 Task: Create a due date automation when advanced on, 2 days before a card is due add fields without custom field "Resume" set to a date not in this month at 11:00 AM.
Action: Mouse moved to (1038, 78)
Screenshot: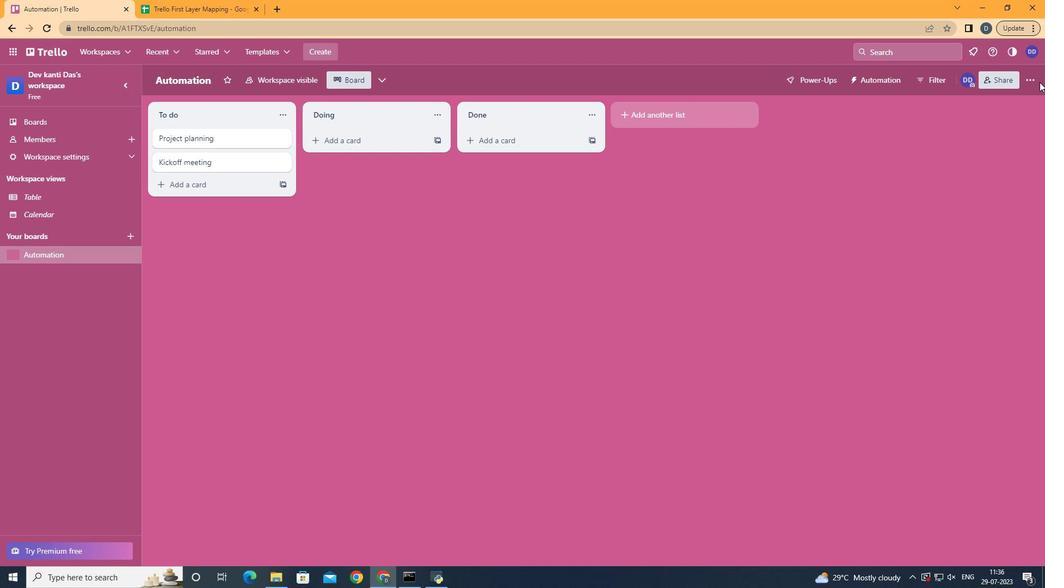 
Action: Mouse pressed left at (1038, 78)
Screenshot: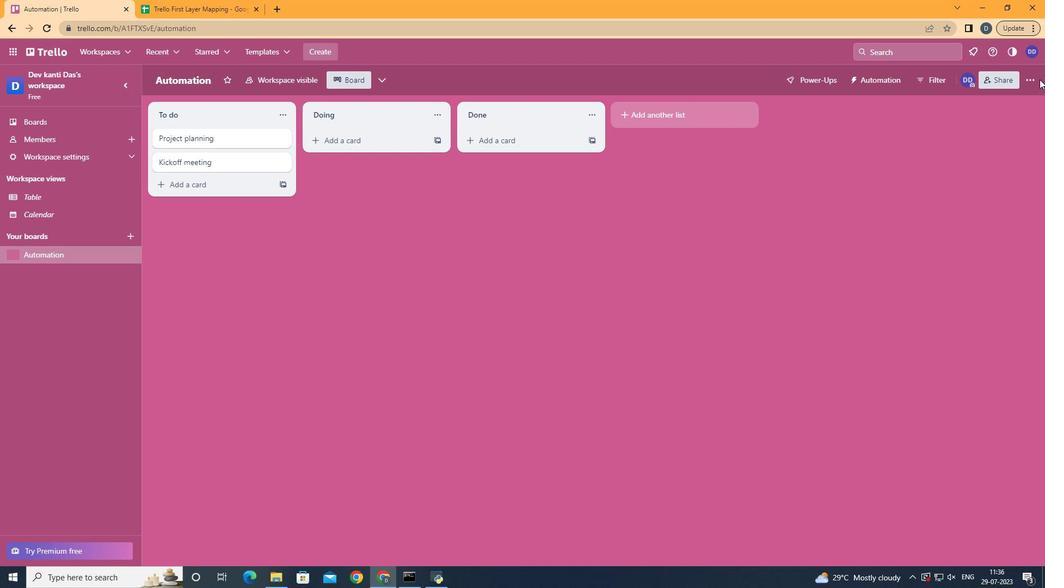 
Action: Mouse moved to (972, 232)
Screenshot: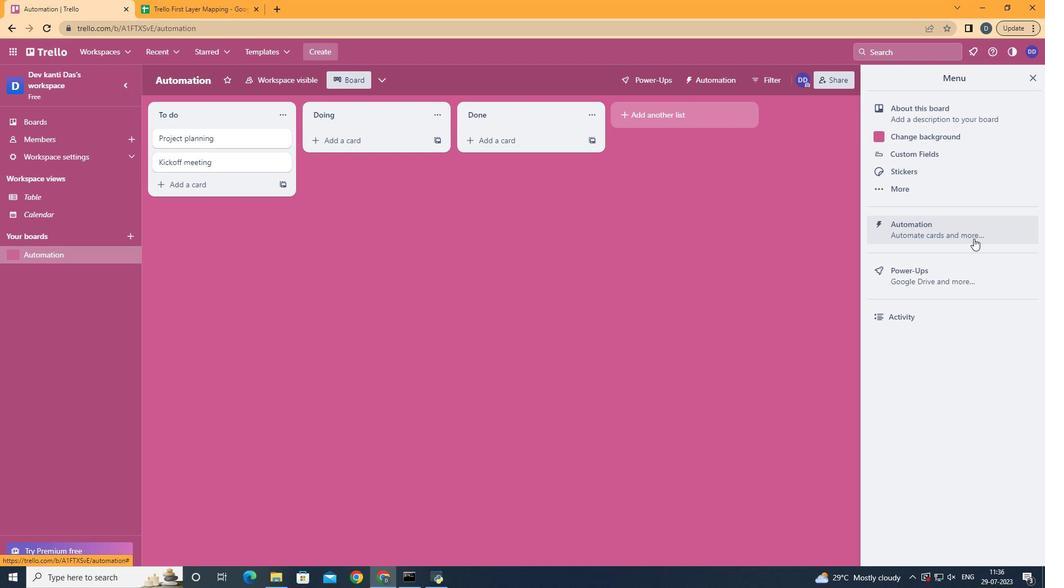 
Action: Mouse pressed left at (972, 232)
Screenshot: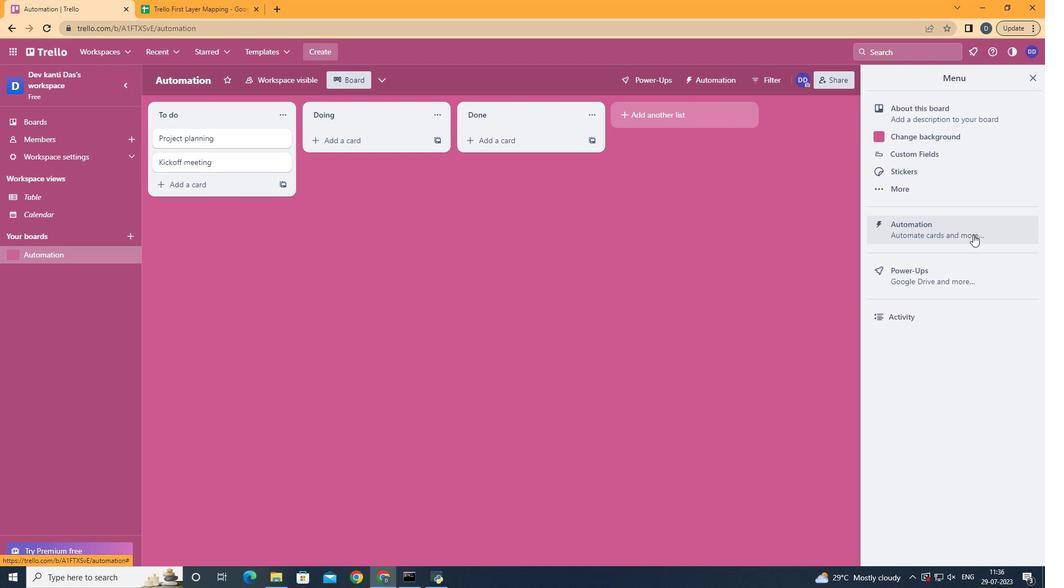 
Action: Mouse moved to (216, 224)
Screenshot: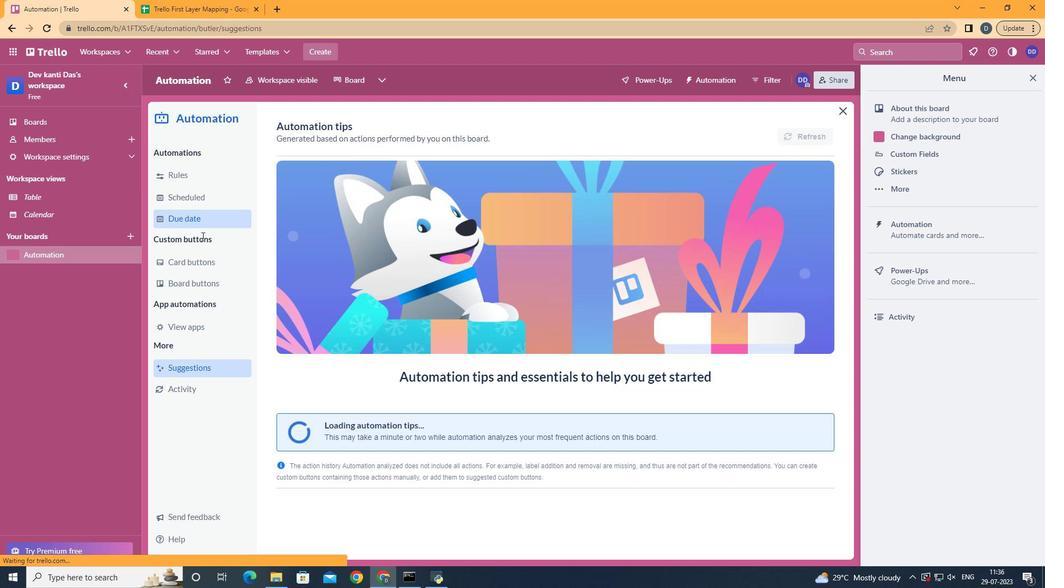 
Action: Mouse pressed left at (216, 224)
Screenshot: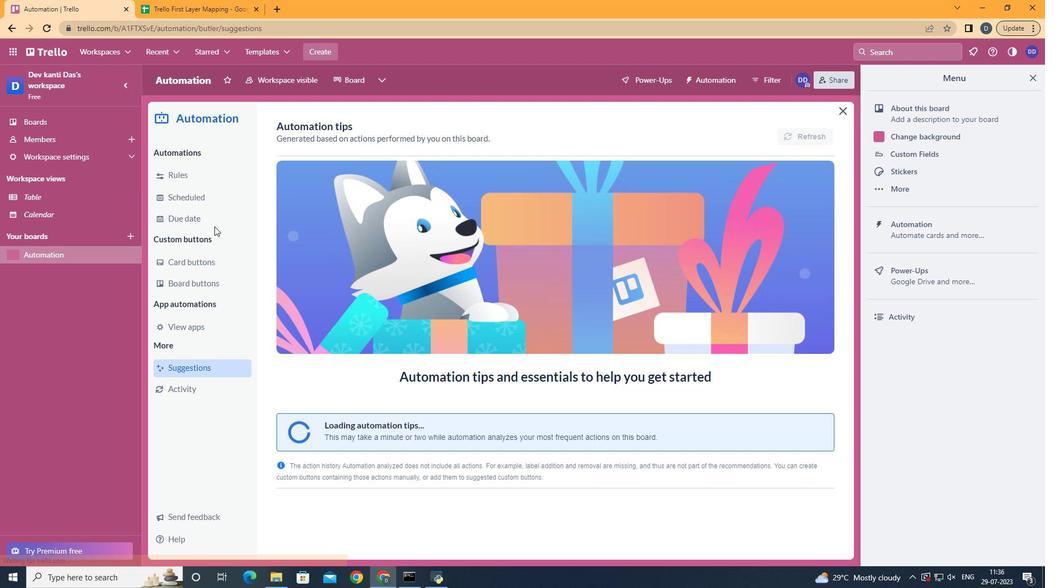 
Action: Mouse moved to (767, 129)
Screenshot: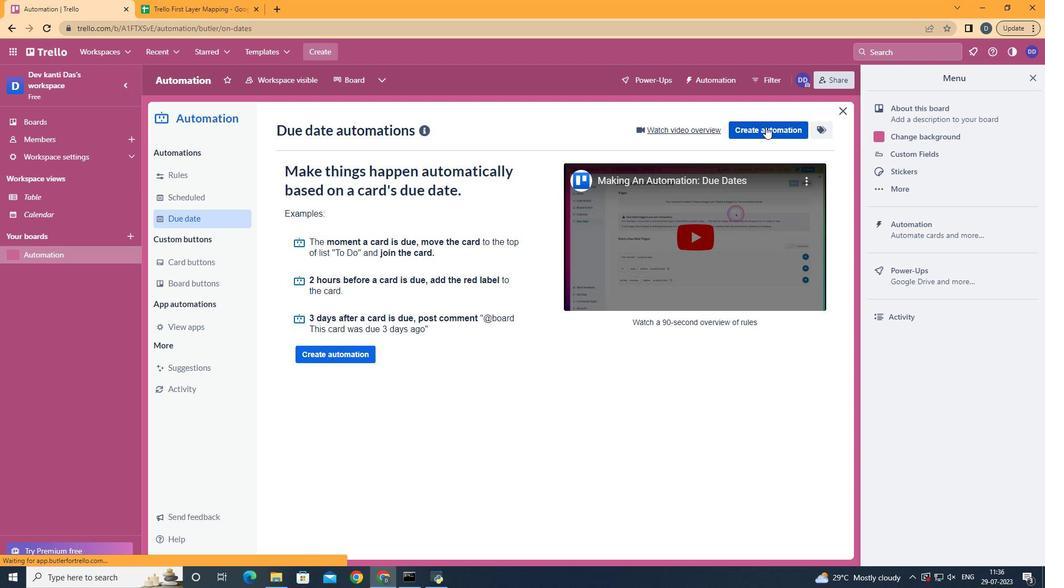 
Action: Mouse pressed left at (767, 129)
Screenshot: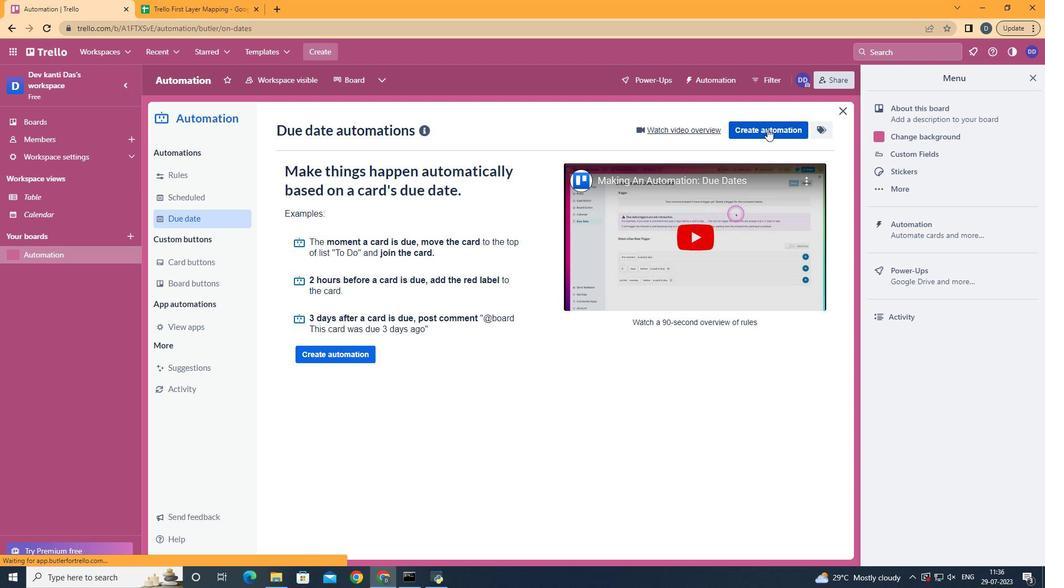 
Action: Mouse moved to (570, 236)
Screenshot: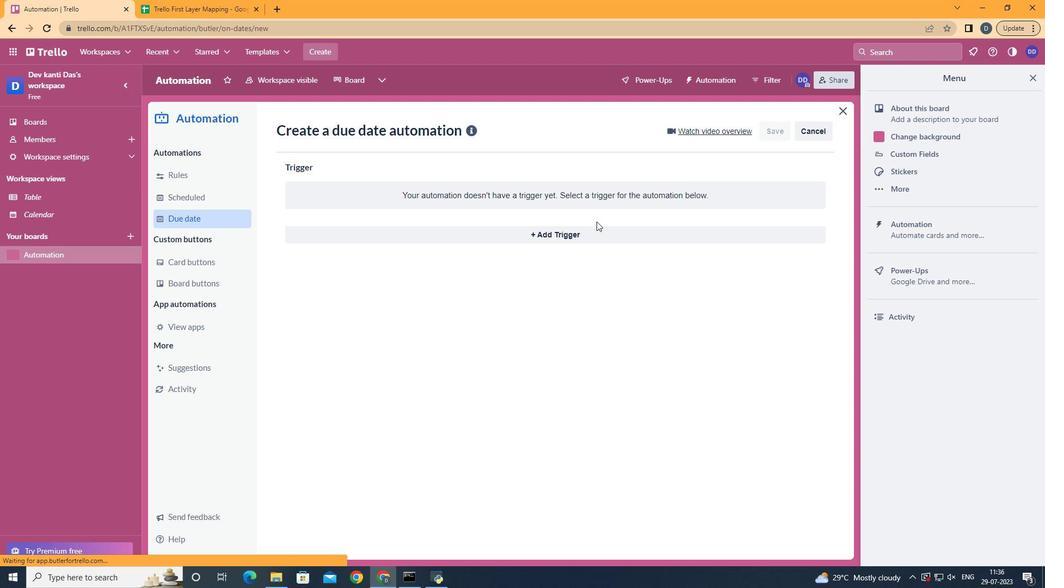 
Action: Mouse pressed left at (570, 236)
Screenshot: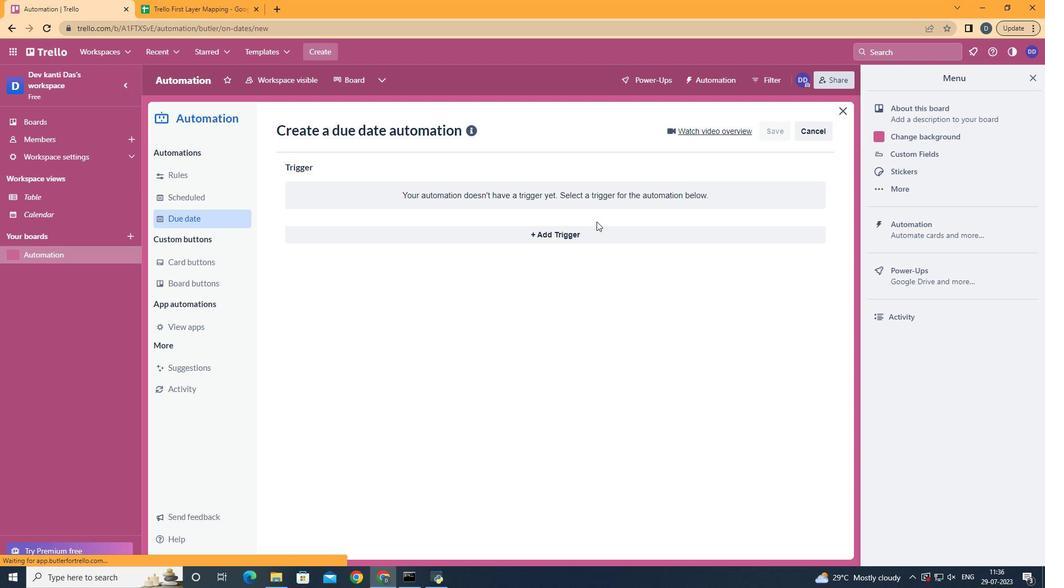 
Action: Mouse moved to (437, 396)
Screenshot: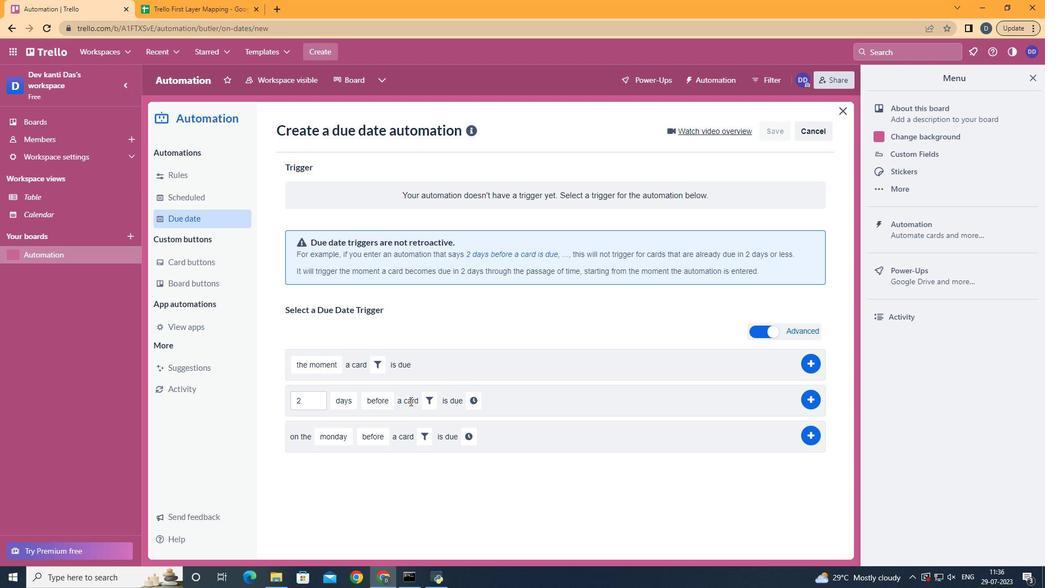 
Action: Mouse pressed left at (437, 396)
Screenshot: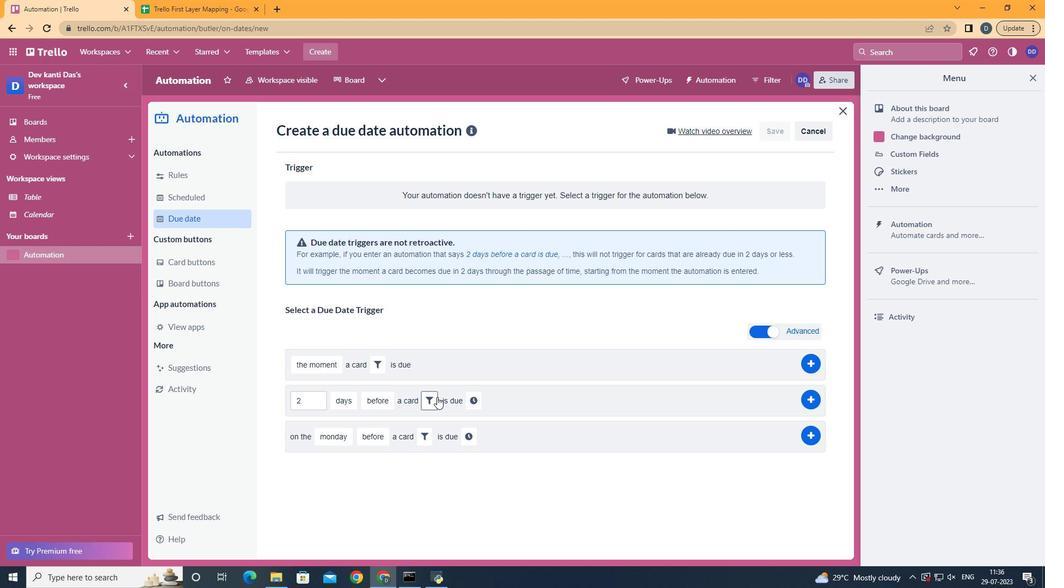 
Action: Mouse moved to (606, 436)
Screenshot: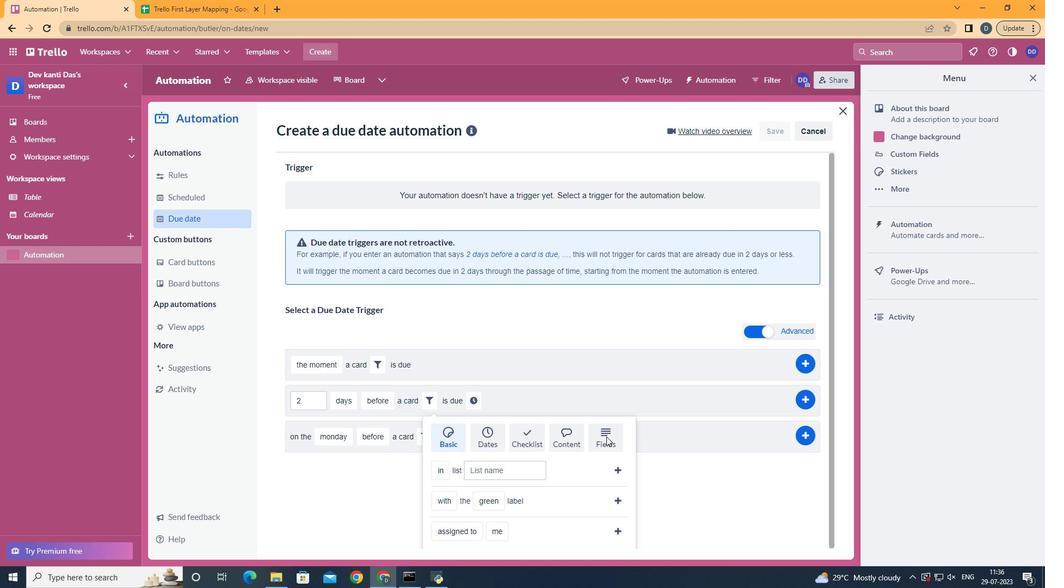 
Action: Mouse pressed left at (606, 436)
Screenshot: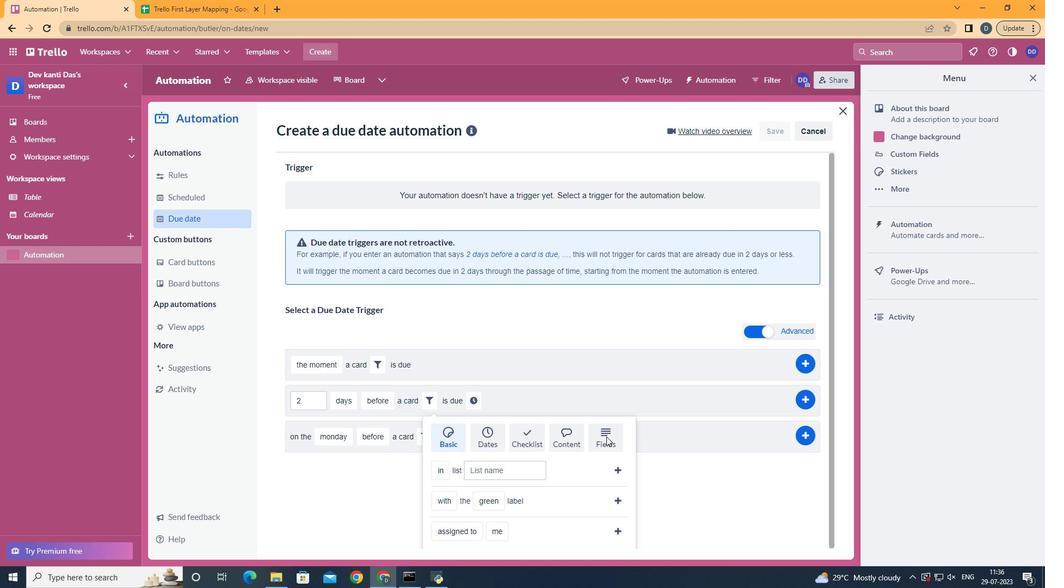 
Action: Mouse scrolled (606, 436) with delta (0, 0)
Screenshot: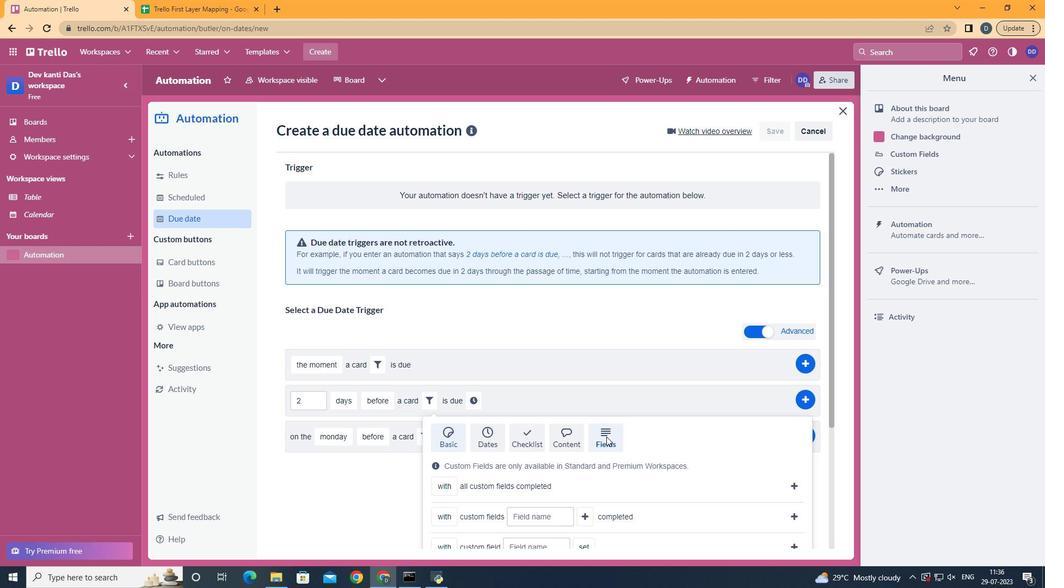 
Action: Mouse scrolled (606, 436) with delta (0, 0)
Screenshot: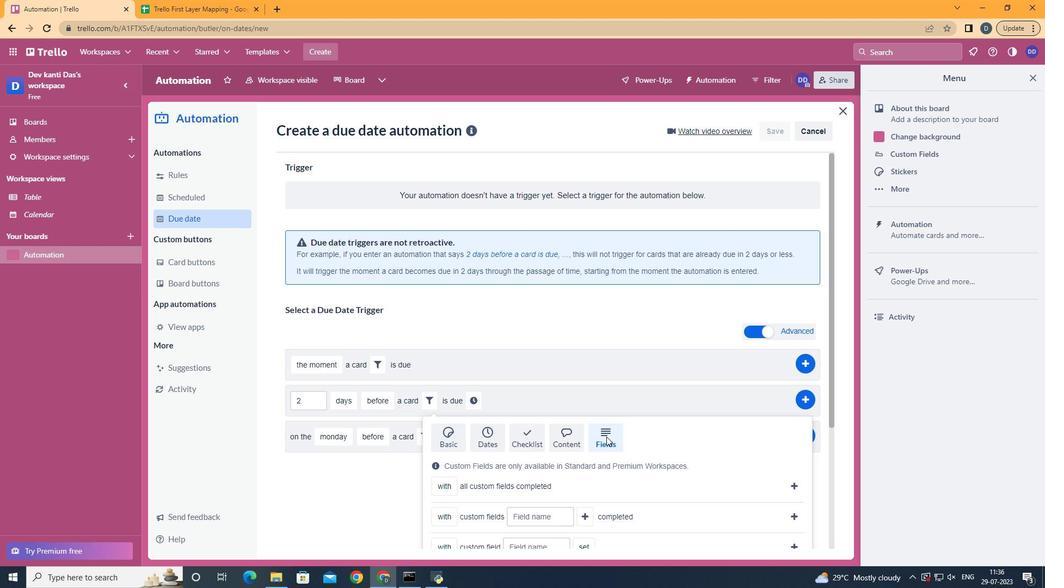 
Action: Mouse scrolled (606, 436) with delta (0, 0)
Screenshot: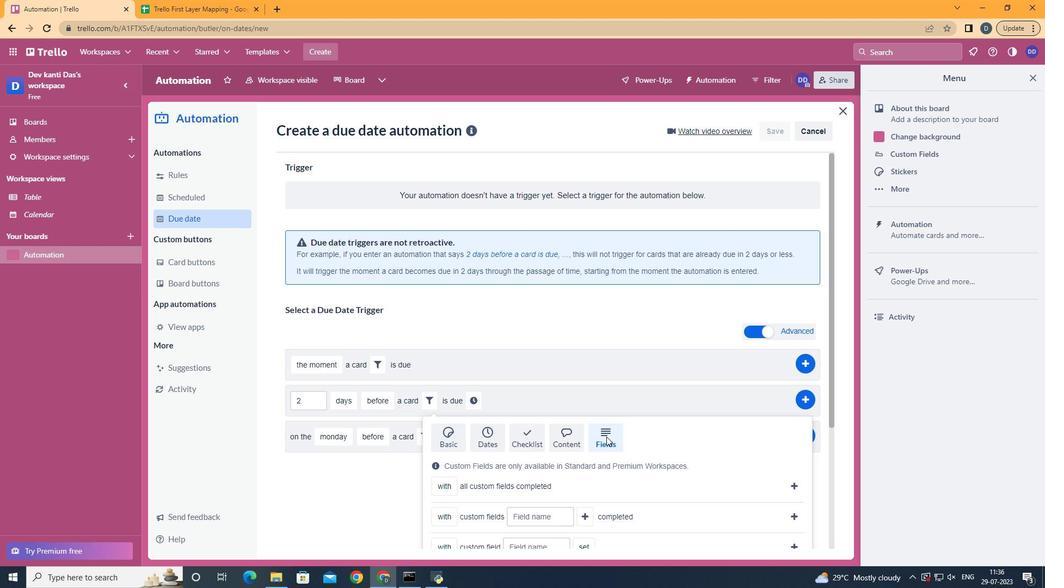 
Action: Mouse scrolled (606, 436) with delta (0, 0)
Screenshot: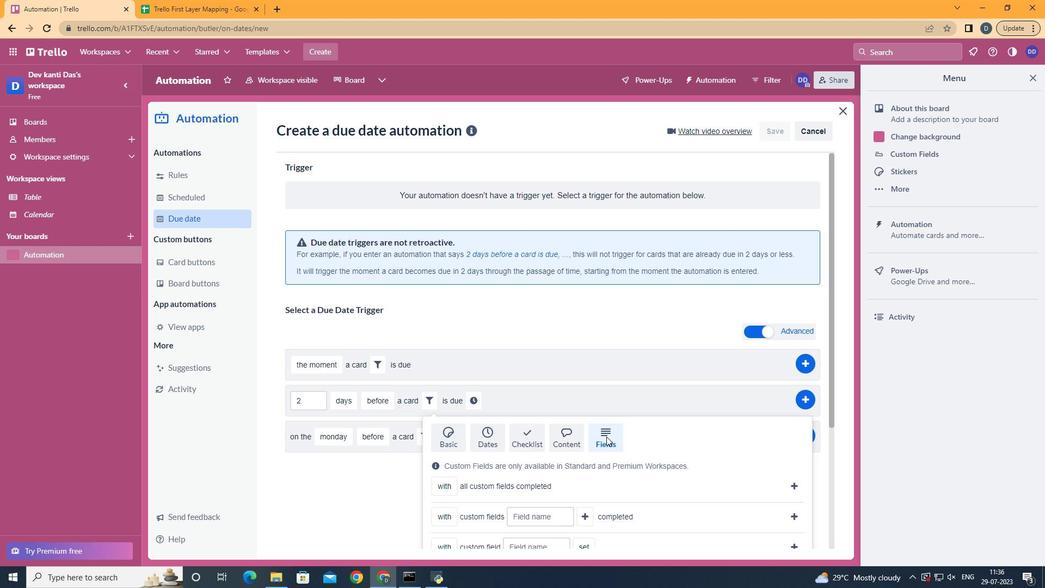 
Action: Mouse scrolled (606, 436) with delta (0, 0)
Screenshot: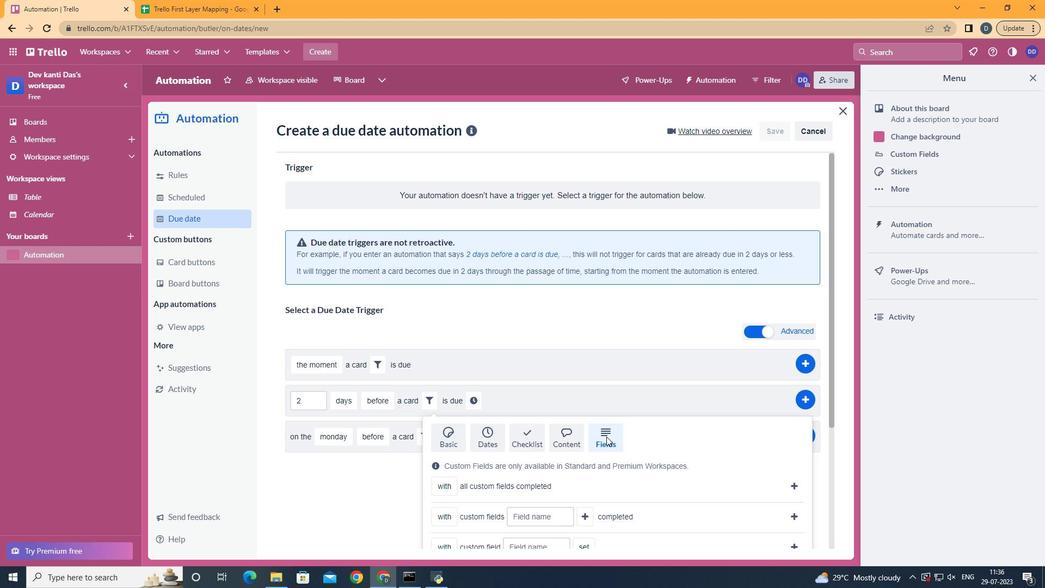 
Action: Mouse scrolled (606, 436) with delta (0, 0)
Screenshot: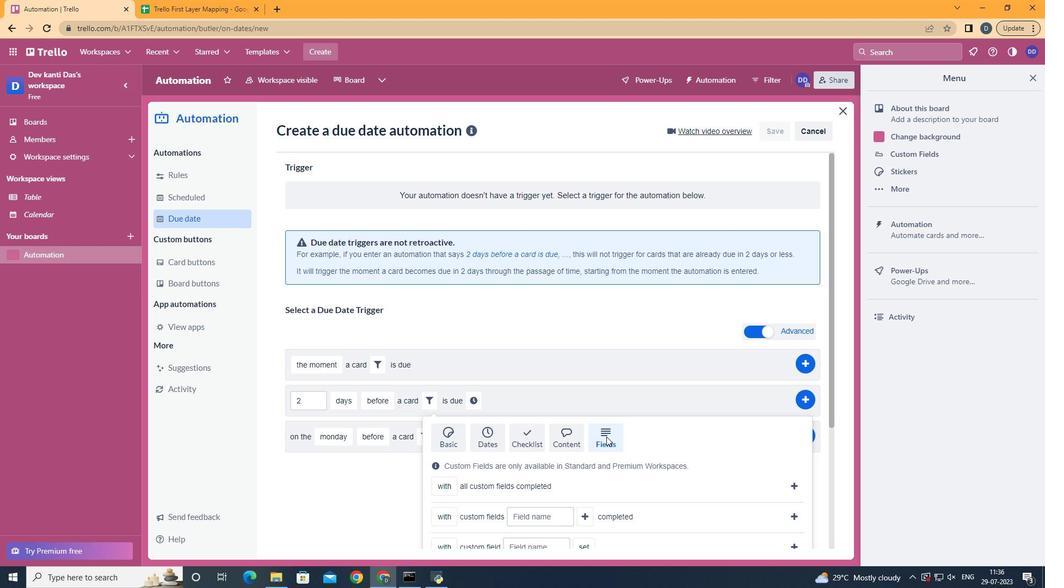 
Action: Mouse moved to (446, 539)
Screenshot: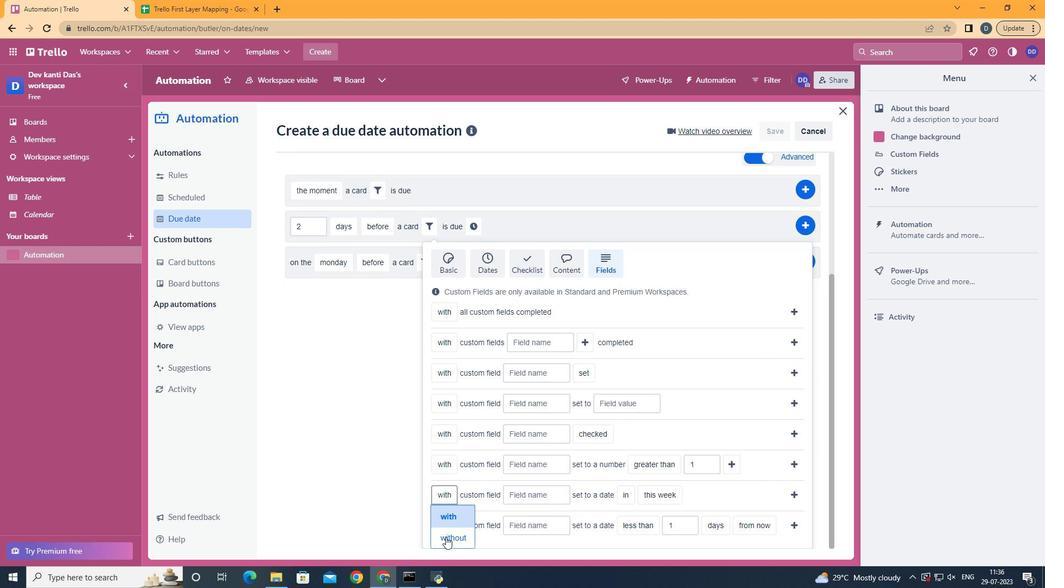 
Action: Mouse pressed left at (446, 539)
Screenshot: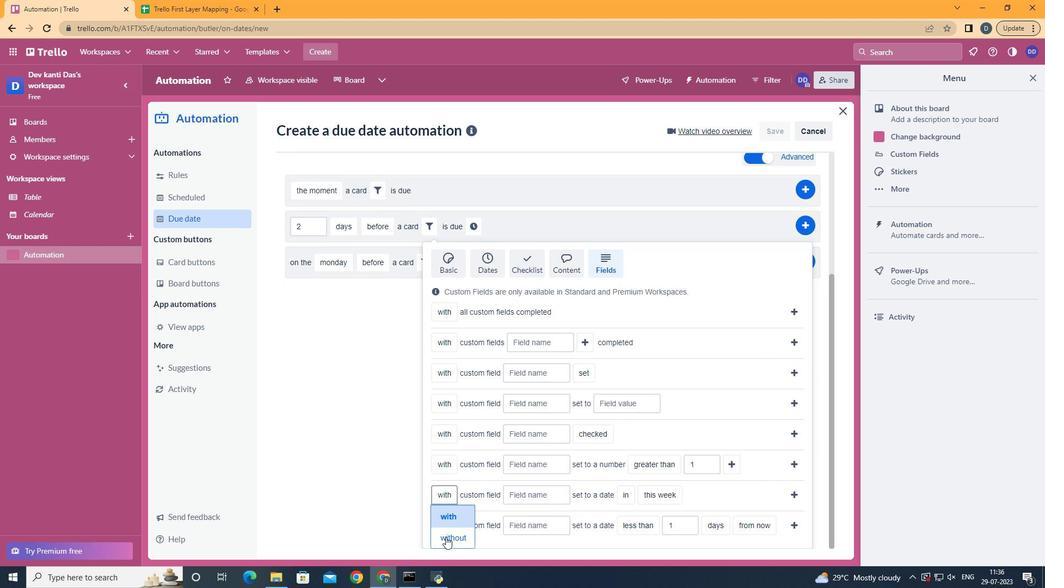 
Action: Mouse moved to (542, 498)
Screenshot: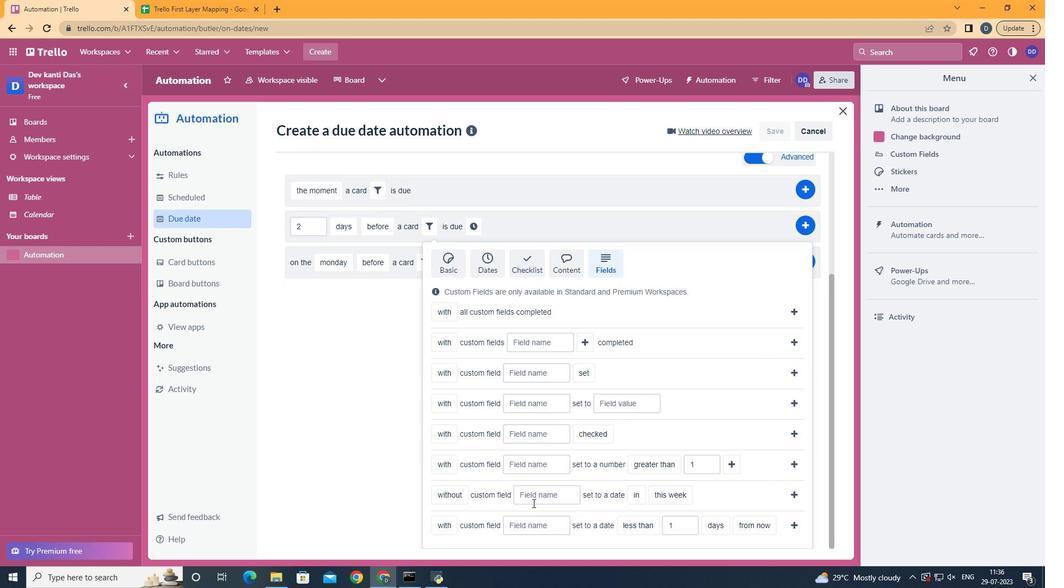 
Action: Mouse pressed left at (542, 498)
Screenshot: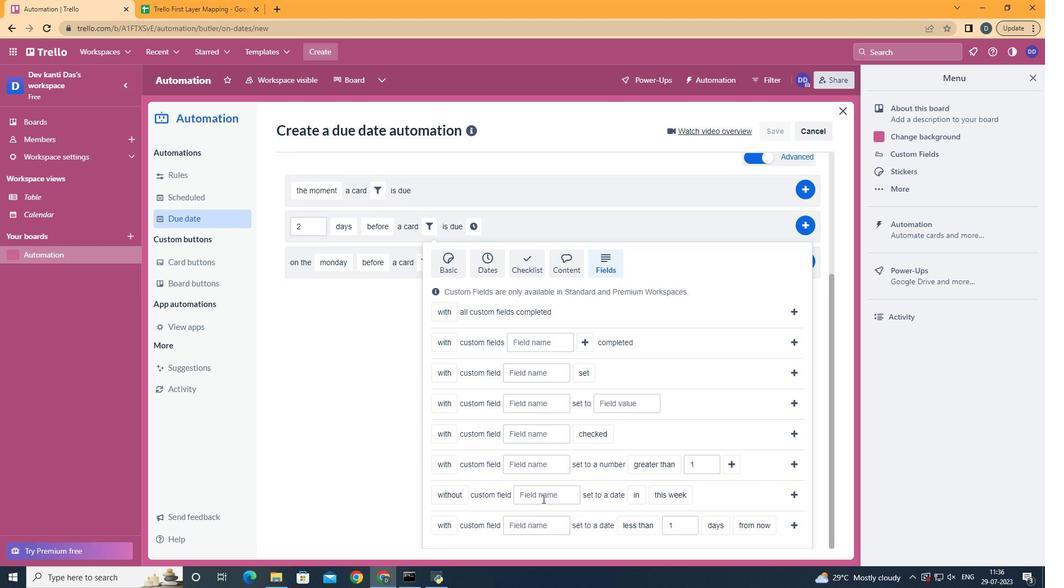 
Action: Key pressed <Key.shift>Resume
Screenshot: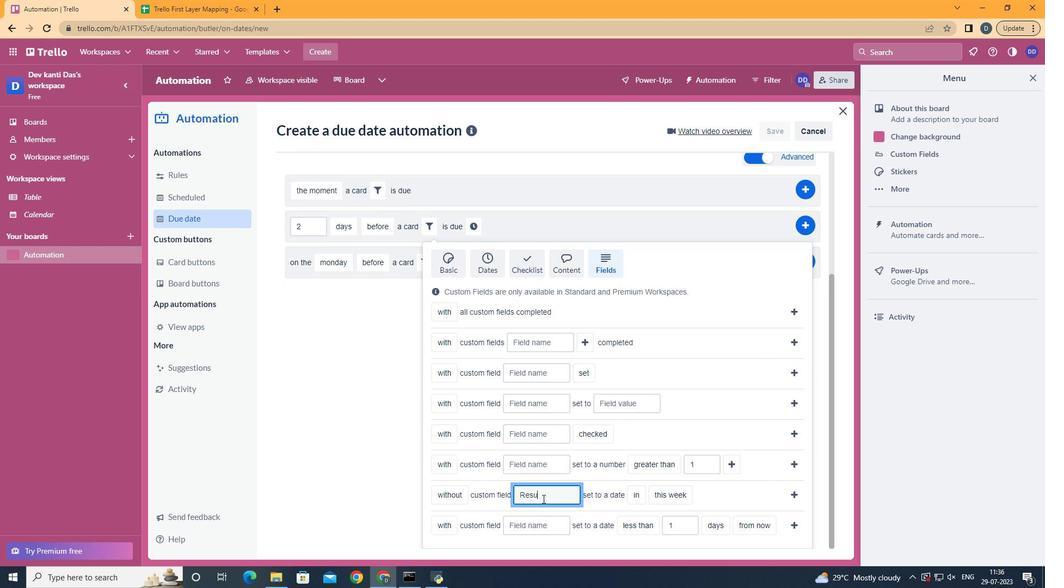 
Action: Mouse moved to (640, 534)
Screenshot: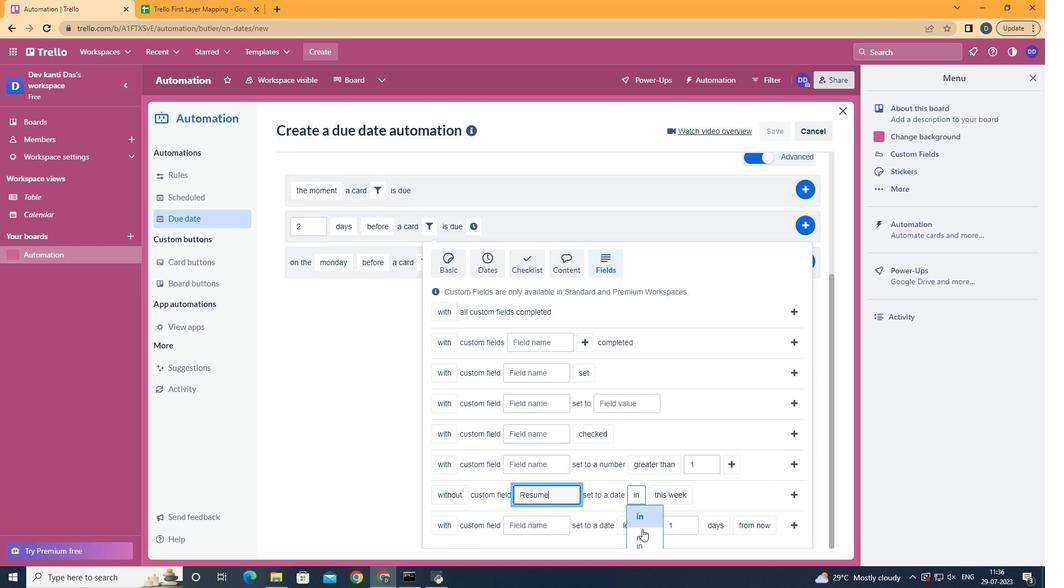 
Action: Mouse pressed left at (640, 534)
Screenshot: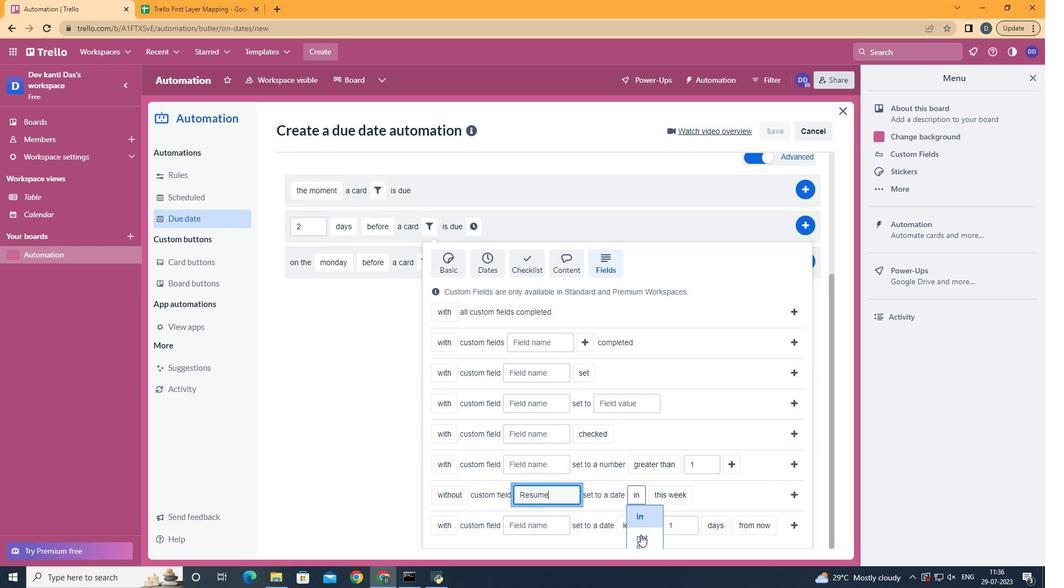 
Action: Mouse moved to (690, 531)
Screenshot: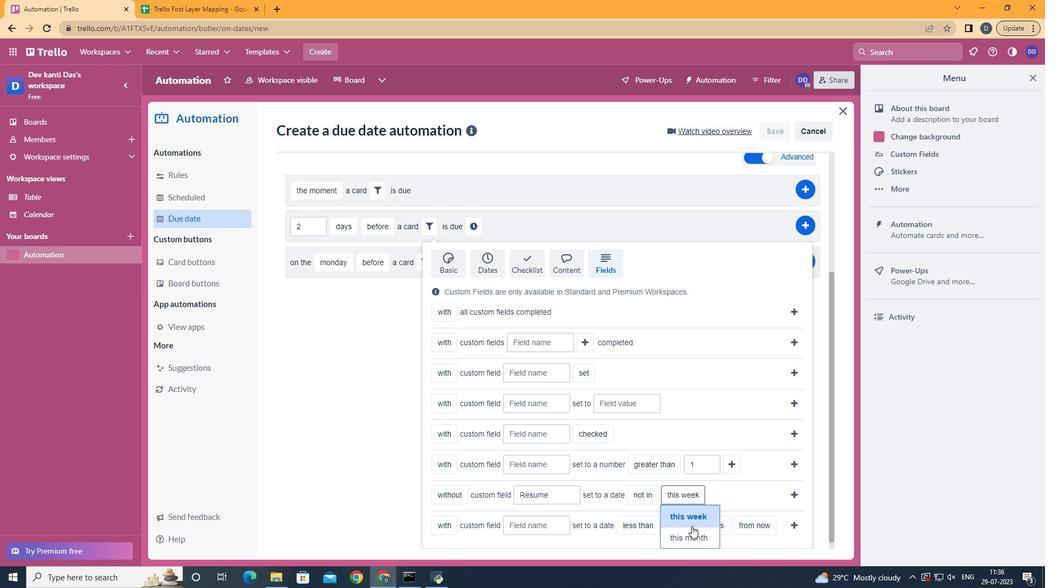 
Action: Mouse pressed left at (690, 531)
Screenshot: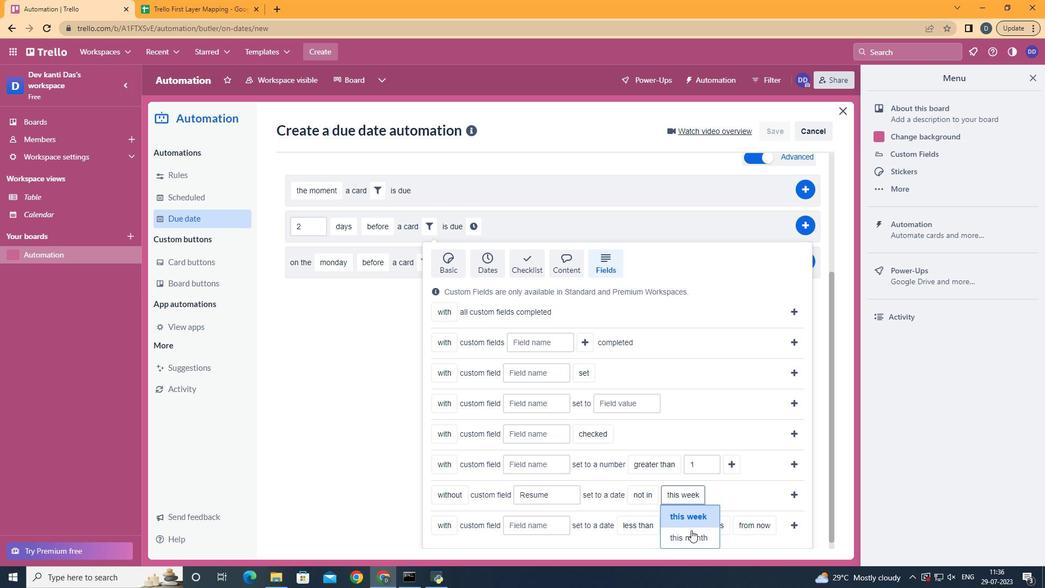 
Action: Mouse moved to (792, 488)
Screenshot: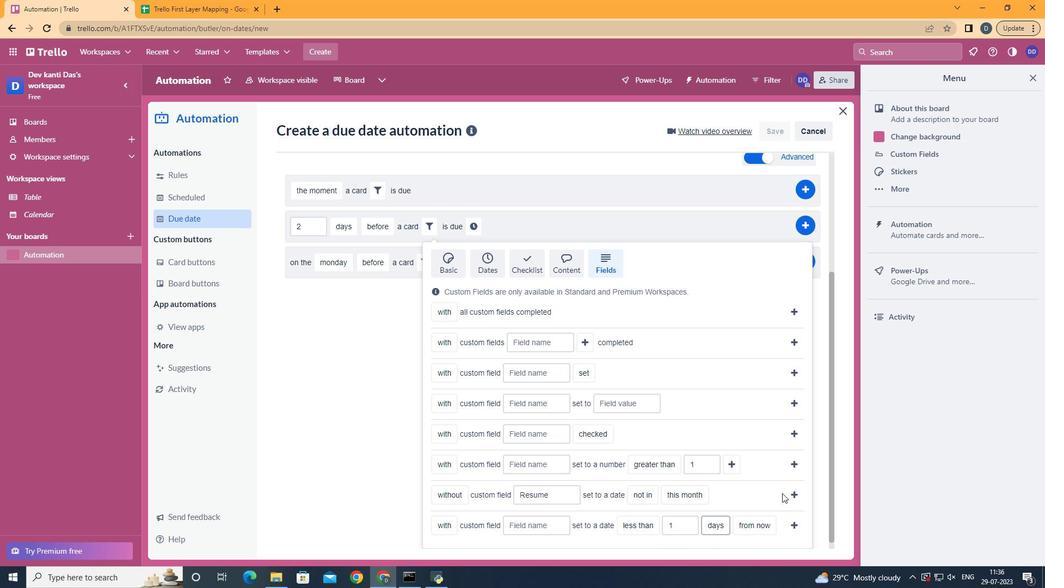 
Action: Mouse pressed left at (792, 488)
Screenshot: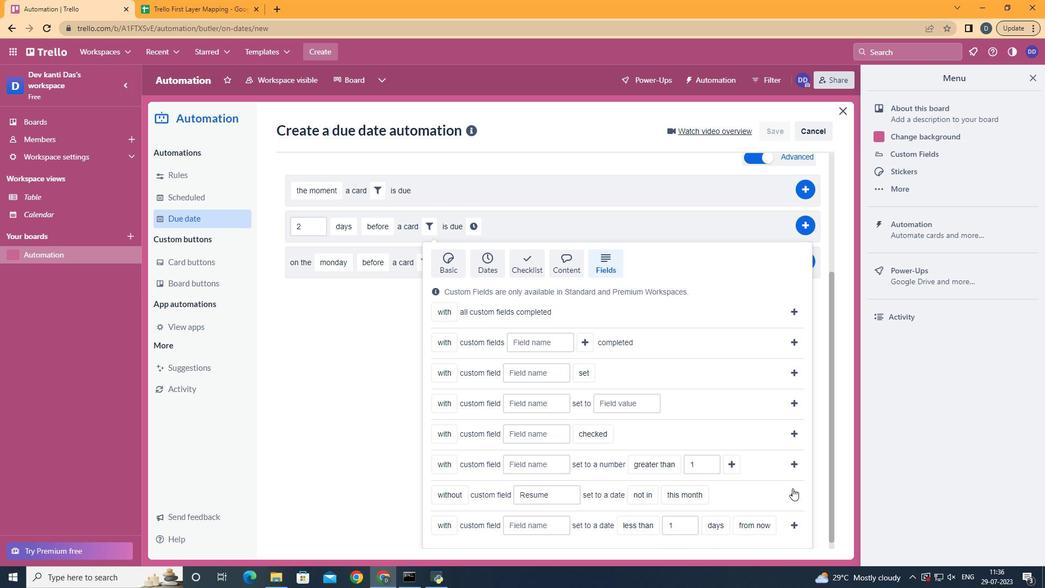 
Action: Mouse moved to (697, 398)
Screenshot: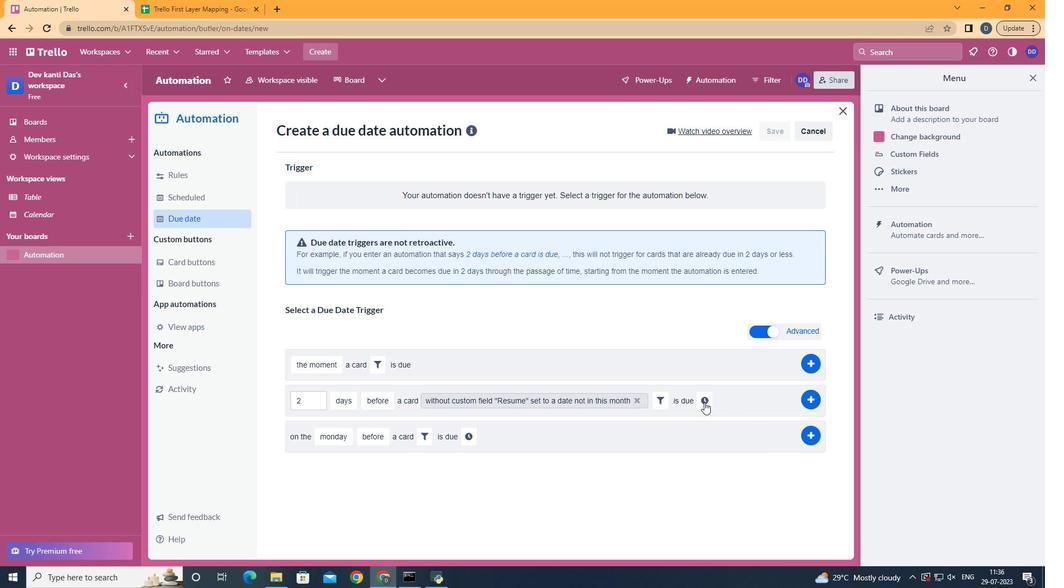 
Action: Mouse pressed left at (697, 398)
Screenshot: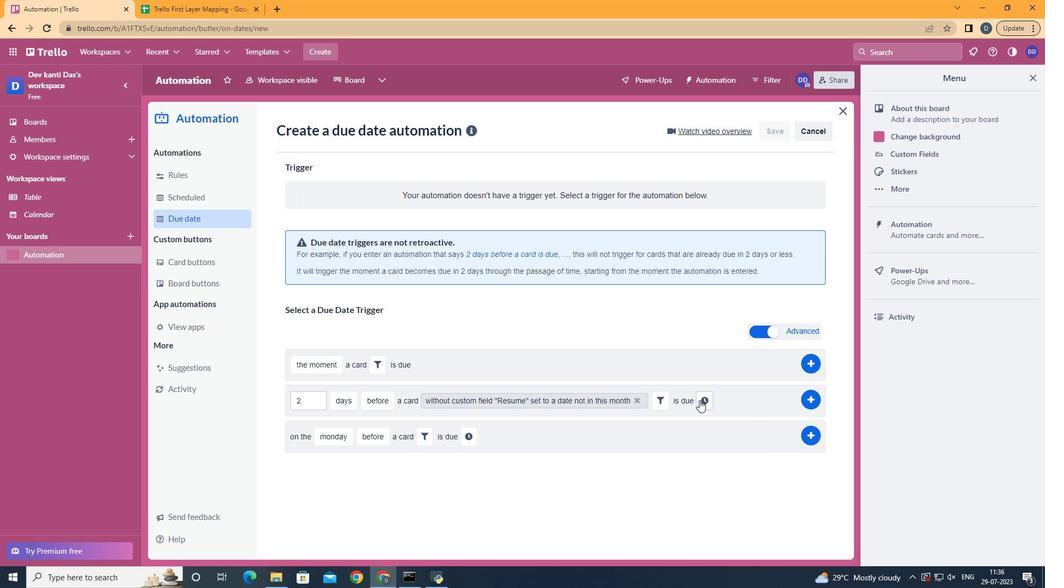 
Action: Mouse moved to (371, 426)
Screenshot: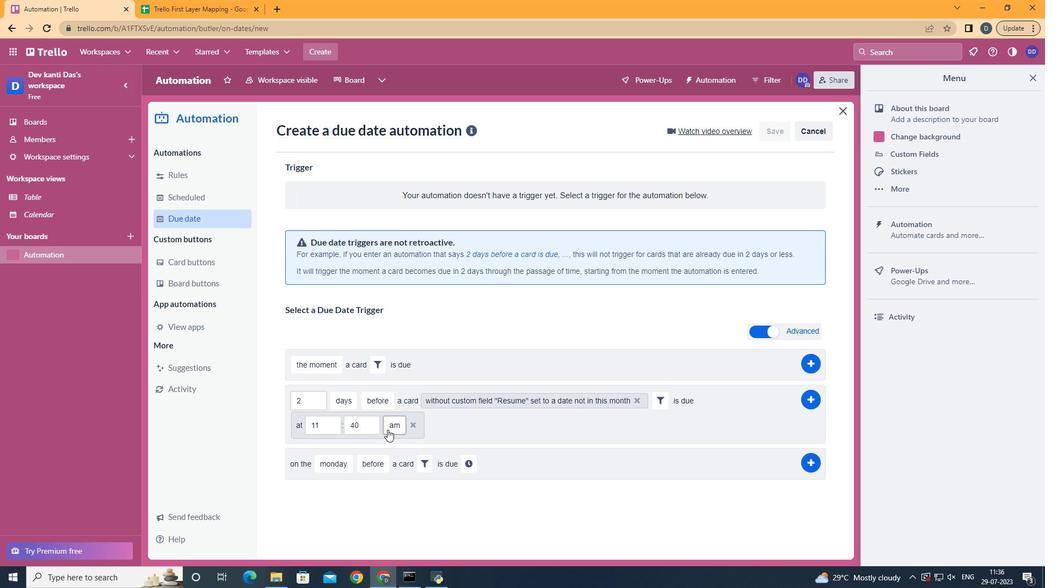 
Action: Mouse pressed left at (371, 426)
Screenshot: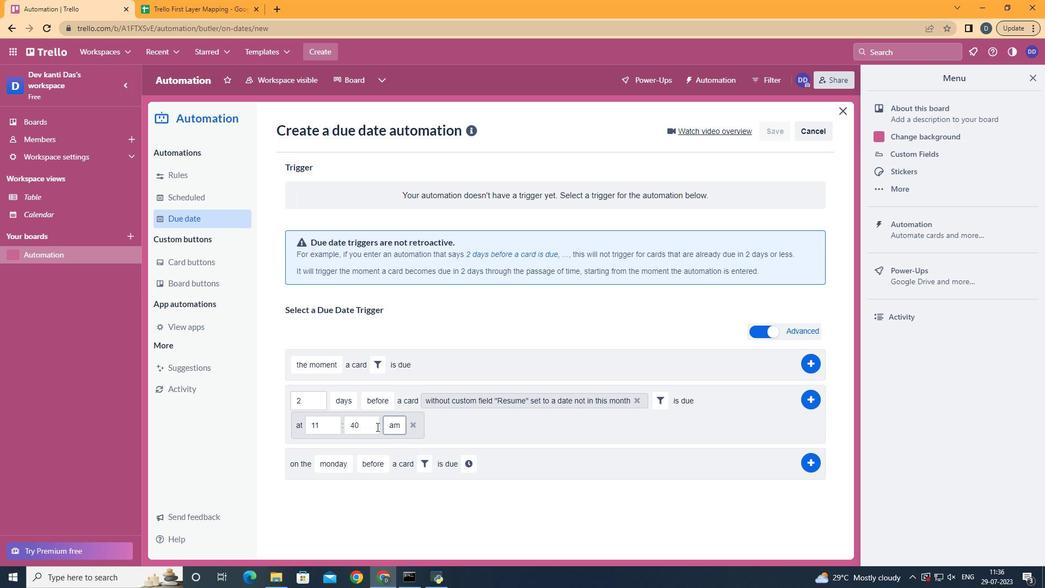 
Action: Key pressed <Key.backspace><Key.backspace>00
Screenshot: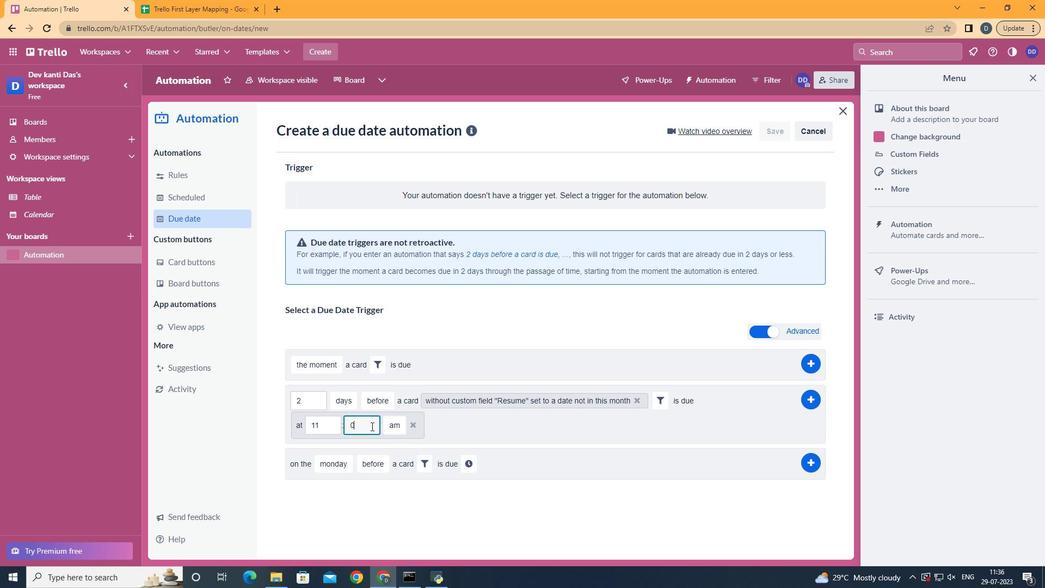 
Action: Mouse moved to (402, 444)
Screenshot: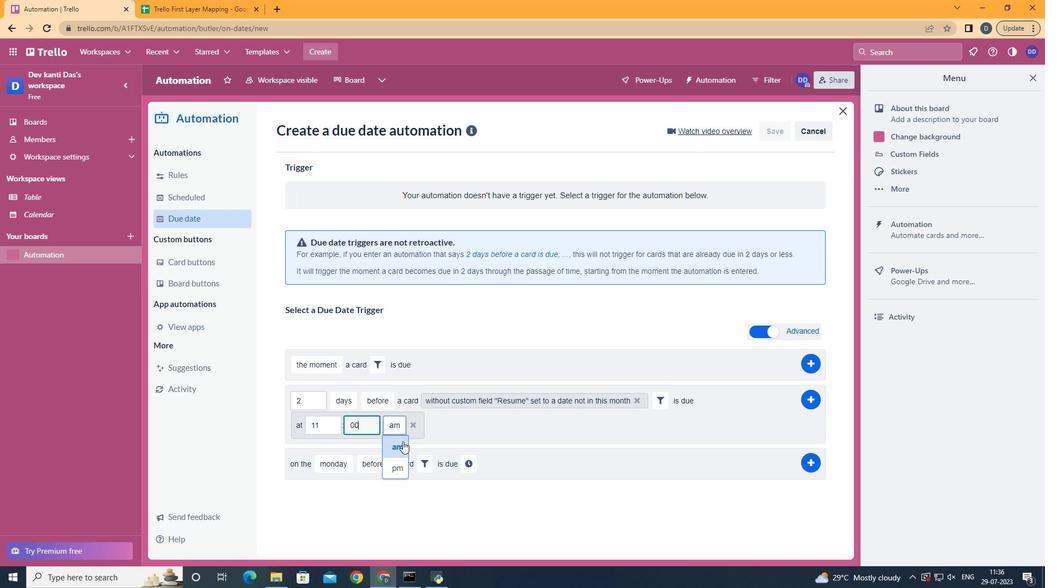 
Action: Mouse pressed left at (402, 444)
Screenshot: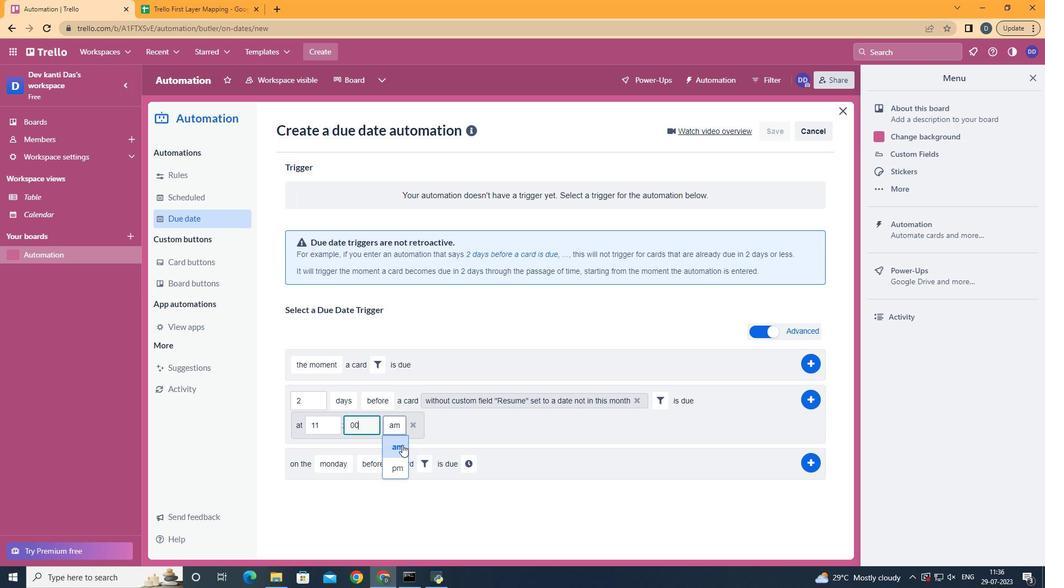 
